 Task: Add a condition where "Group Is -" in pending tickets.
Action: Mouse moved to (98, 391)
Screenshot: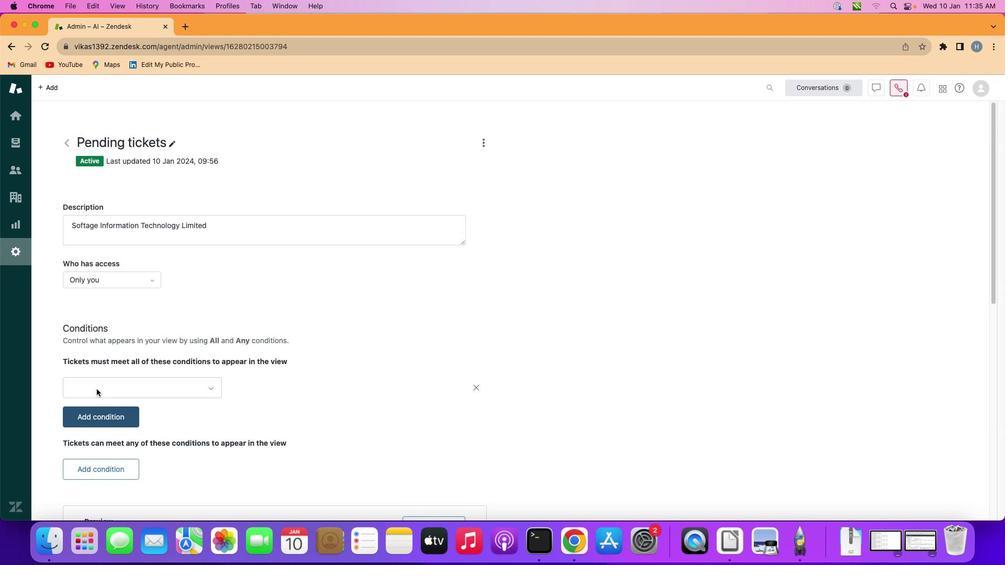 
Action: Mouse pressed left at (98, 391)
Screenshot: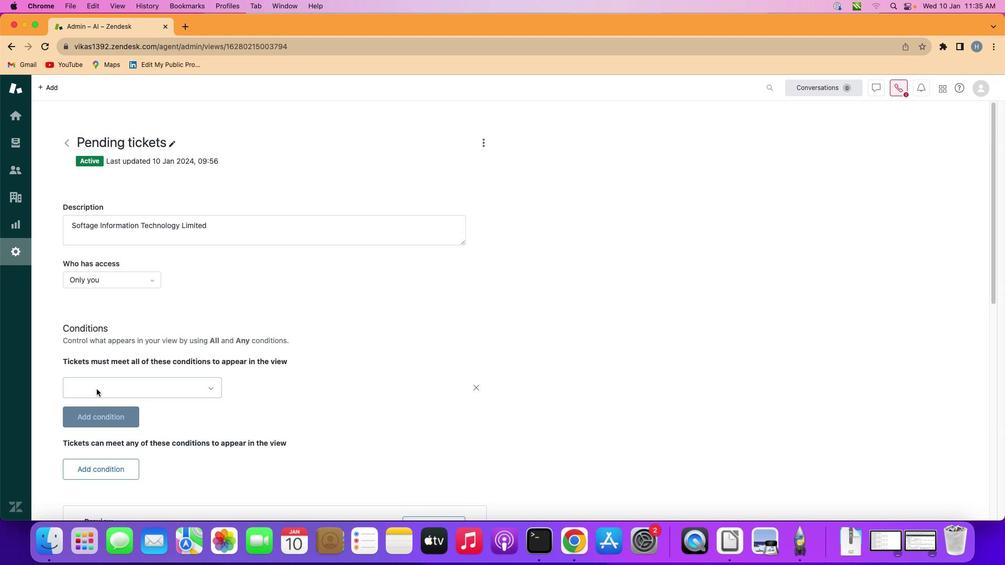 
Action: Mouse moved to (181, 392)
Screenshot: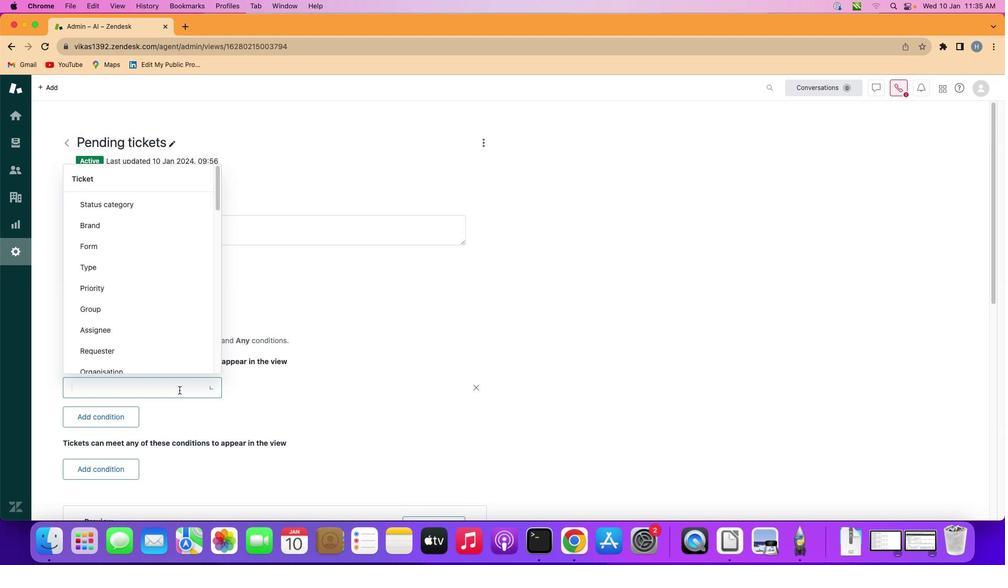 
Action: Mouse pressed left at (181, 392)
Screenshot: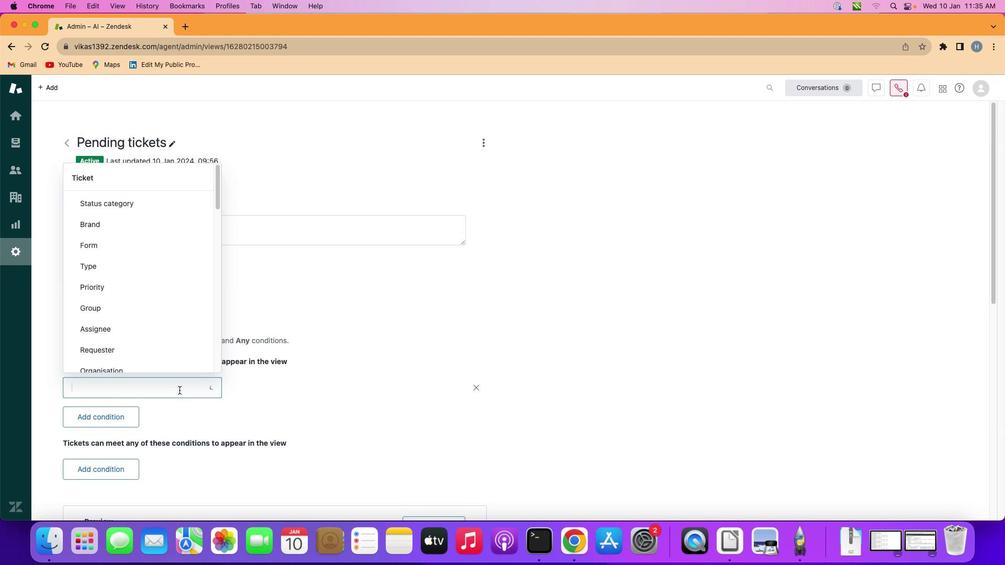 
Action: Mouse moved to (171, 307)
Screenshot: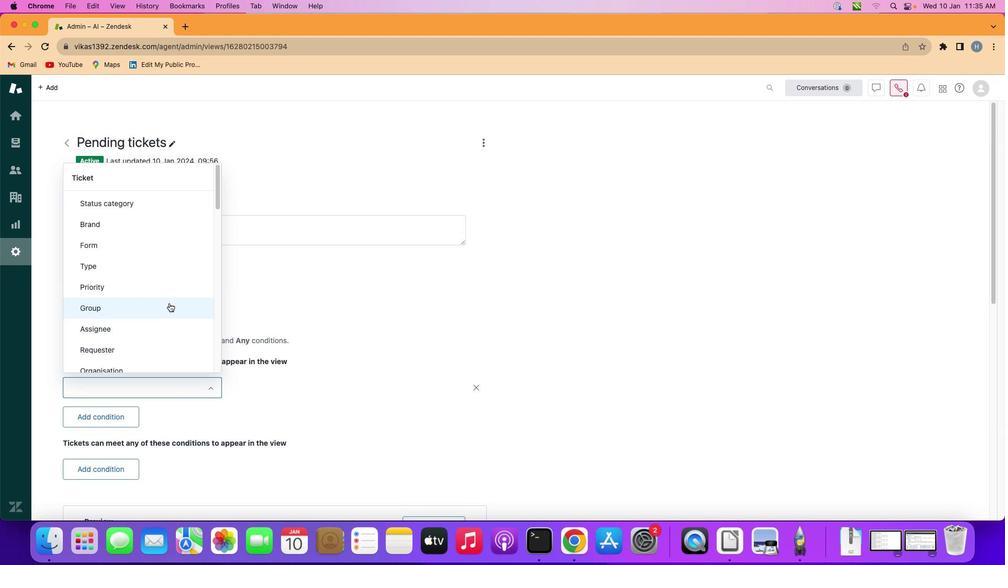 
Action: Mouse pressed left at (171, 307)
Screenshot: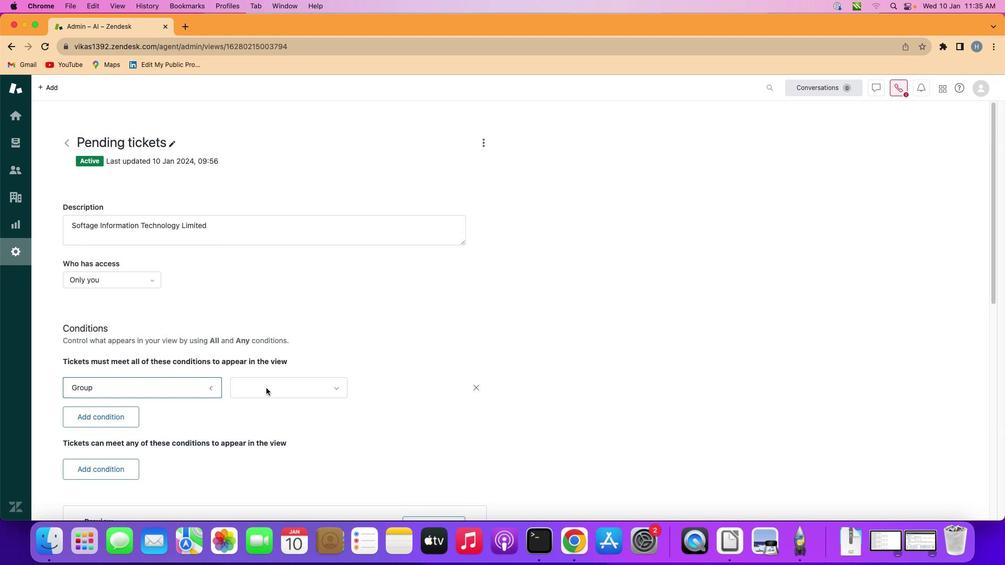 
Action: Mouse moved to (298, 390)
Screenshot: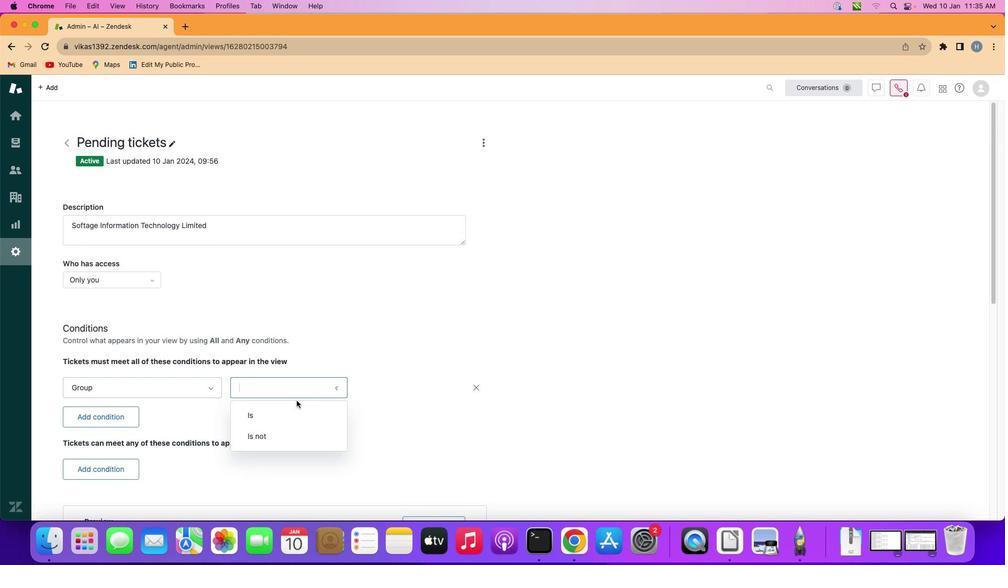 
Action: Mouse pressed left at (298, 390)
Screenshot: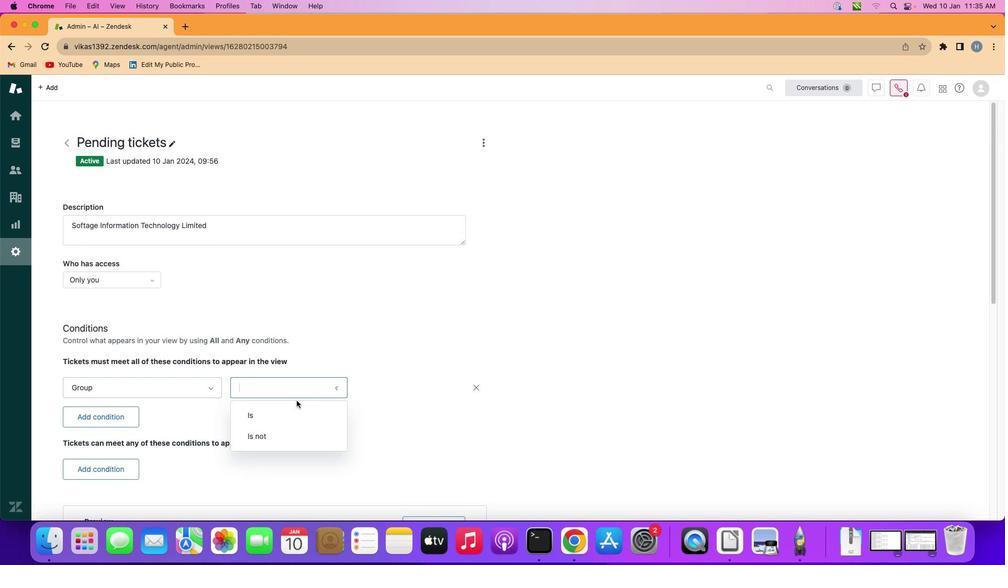 
Action: Mouse moved to (294, 411)
Screenshot: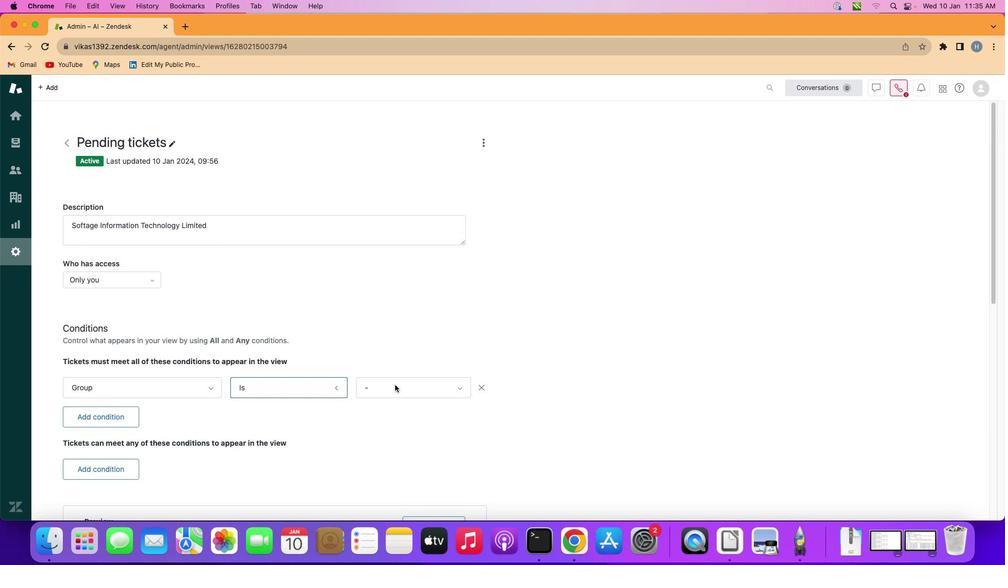 
Action: Mouse pressed left at (294, 411)
Screenshot: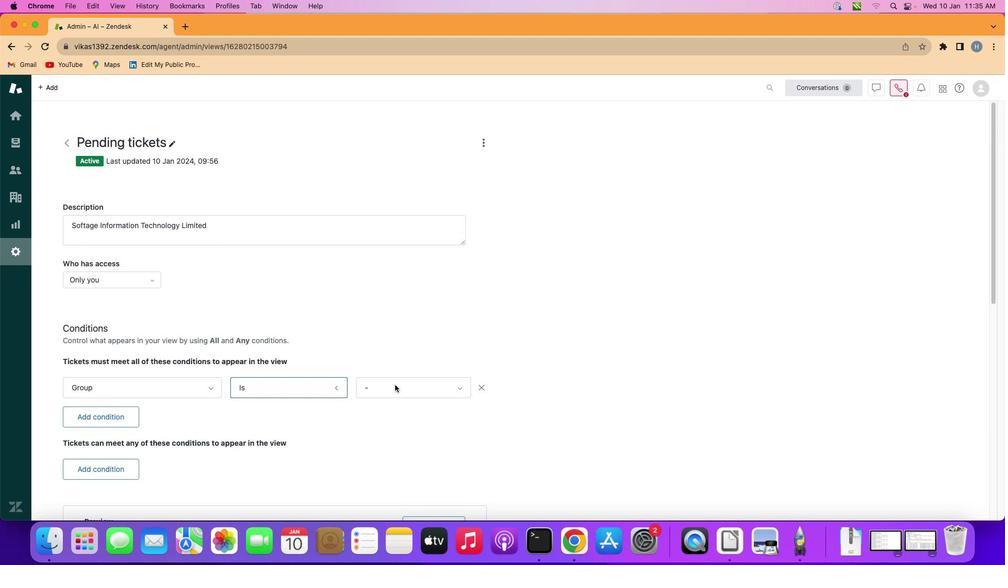 
Action: Mouse moved to (407, 382)
Screenshot: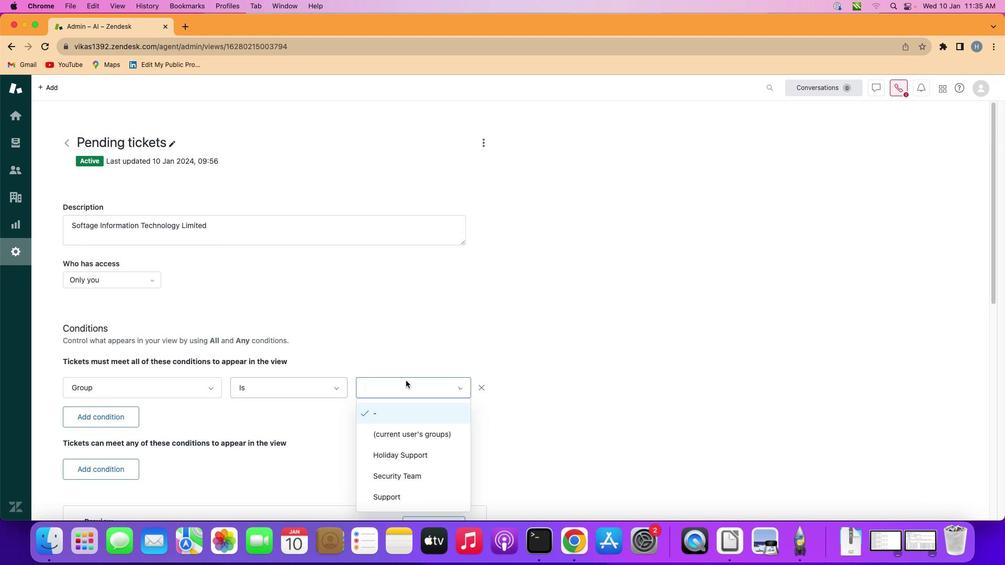 
Action: Mouse pressed left at (407, 382)
Screenshot: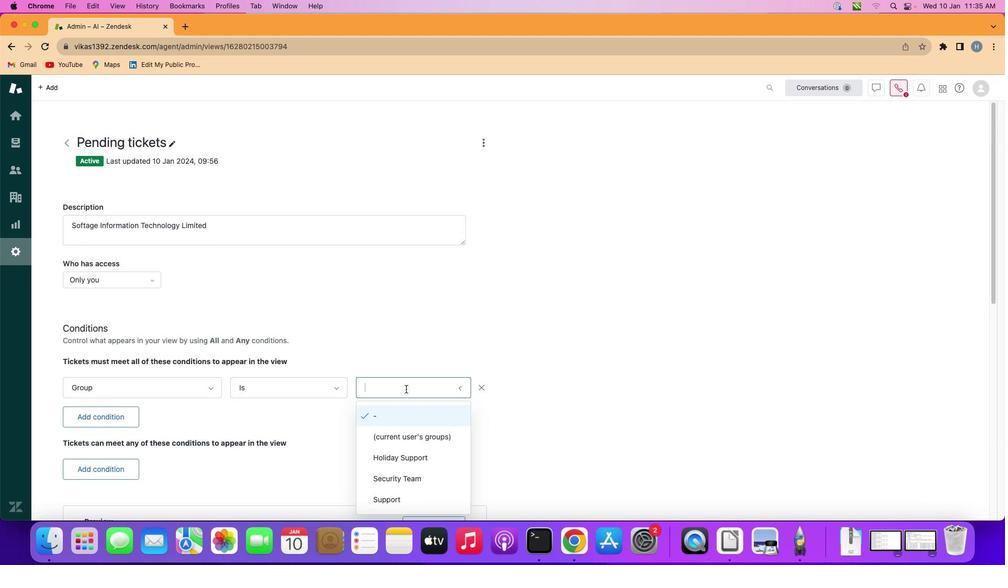 
Action: Mouse moved to (409, 419)
Screenshot: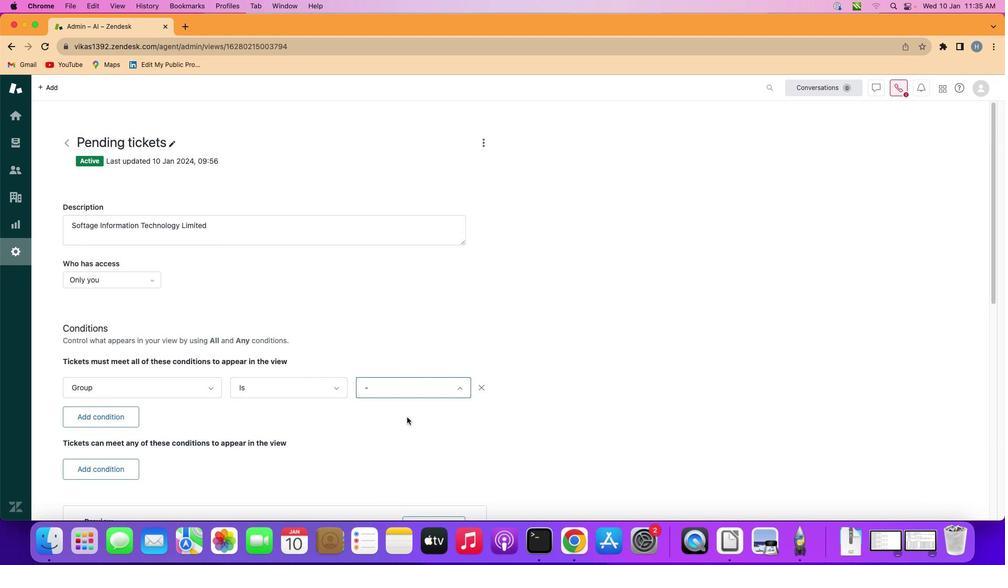 
Action: Mouse pressed left at (409, 419)
Screenshot: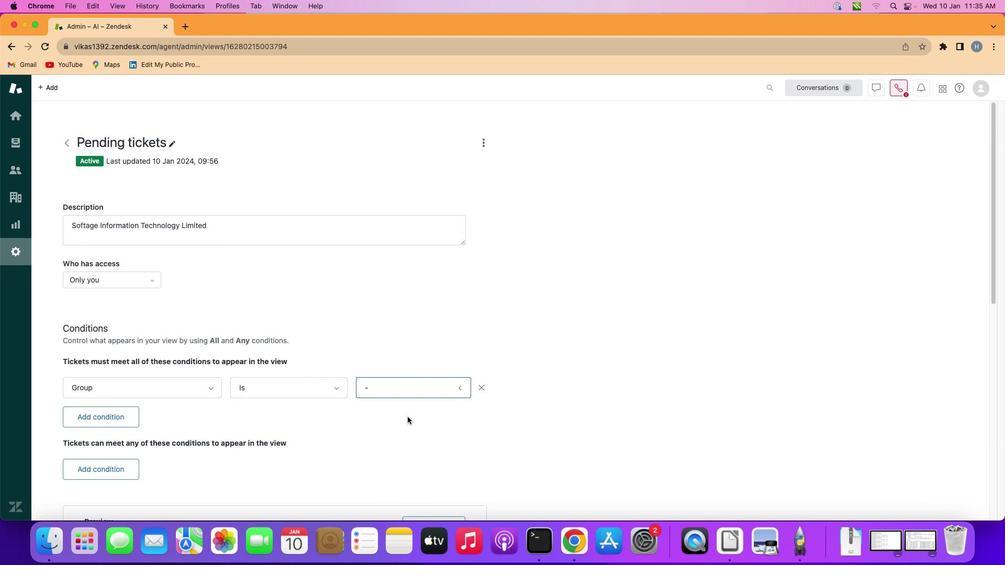 
Action: Mouse moved to (391, 423)
Screenshot: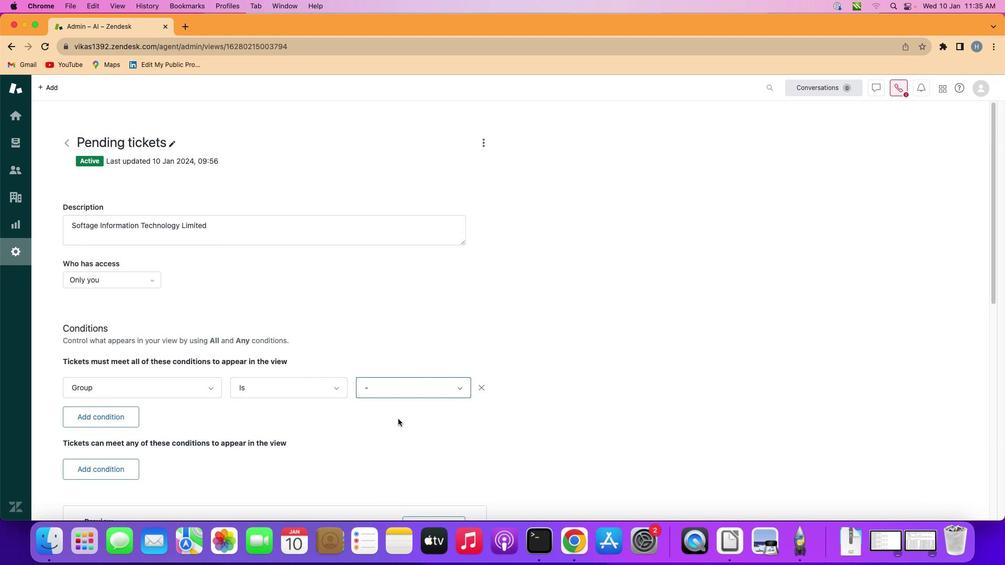 
